 Task: Create in the project CheckTech and in the Backlog issue 'Create a new online platform for online fashion design courses with advanced fashion tools and community features.' a child issue 'Kubernetes cluster node and pod monitoring and optimization', and assign it to team member softage.1@softage.net. Create in the project CheckTech and in the Backlog issue 'Implement a new cloud-based learning management system for a company with advanced learning content creation and delivery features' a child issue 'Integration with sales management systems', and assign it to team member softage.2@softage.net
Action: Mouse moved to (93, 188)
Screenshot: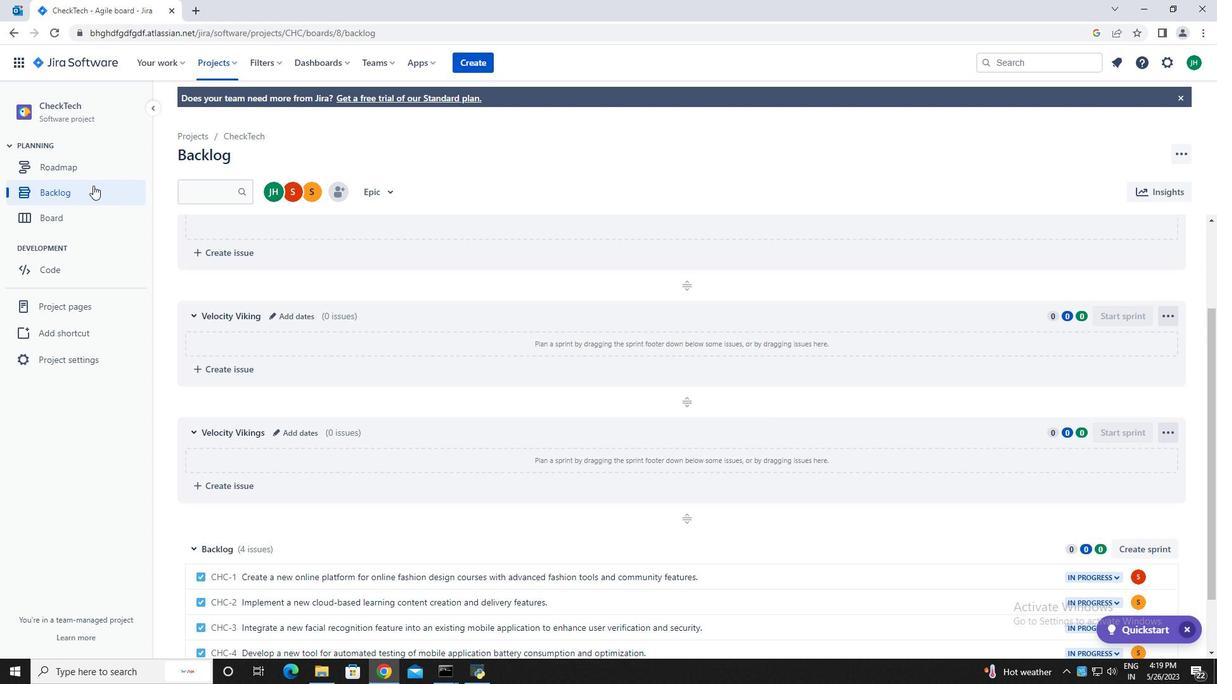 
Action: Mouse pressed left at (93, 188)
Screenshot: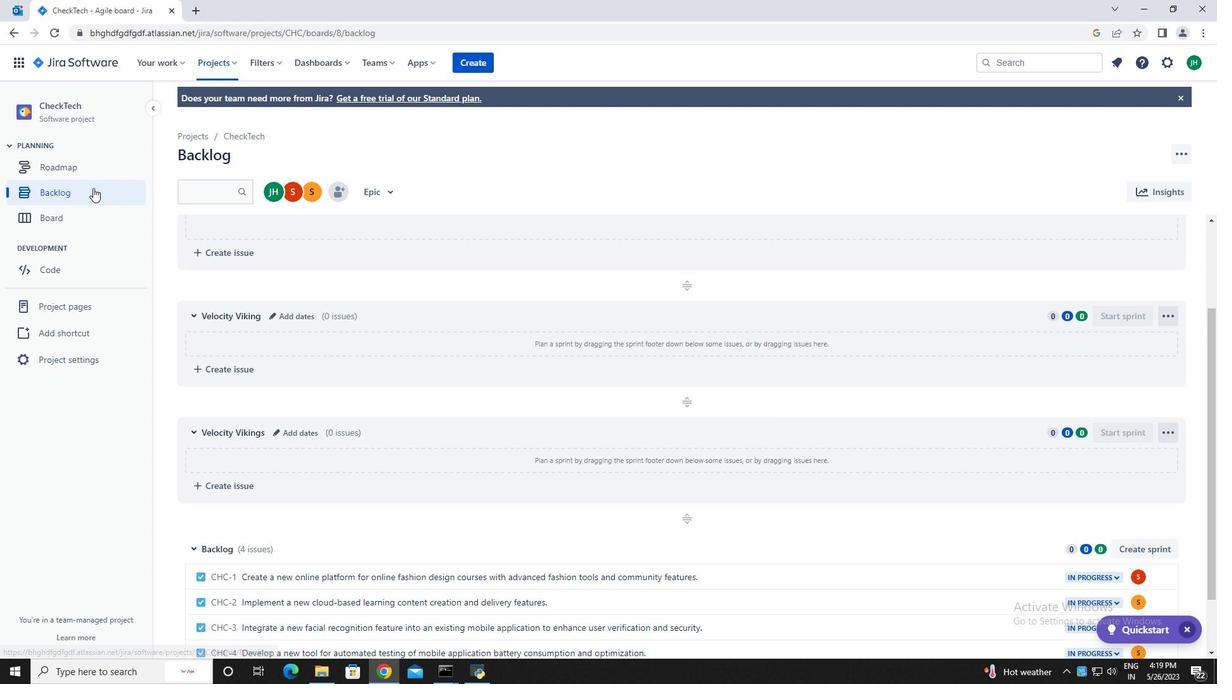 
Action: Mouse moved to (519, 436)
Screenshot: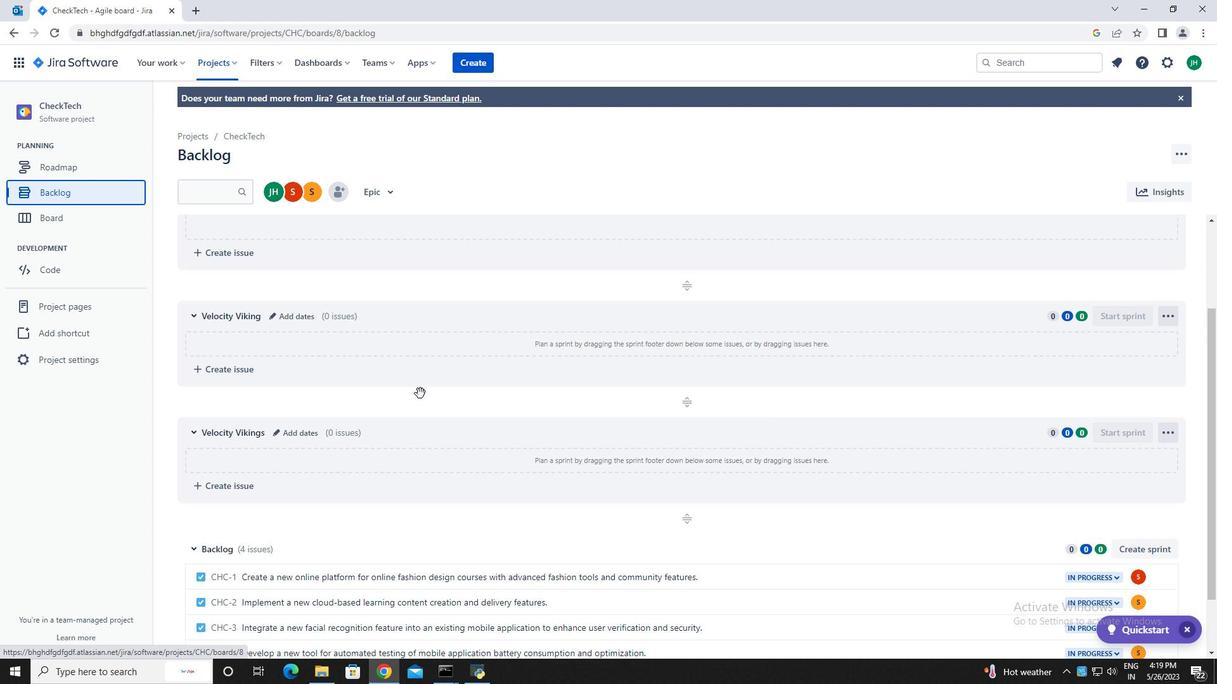 
Action: Mouse scrolled (519, 436) with delta (0, 0)
Screenshot: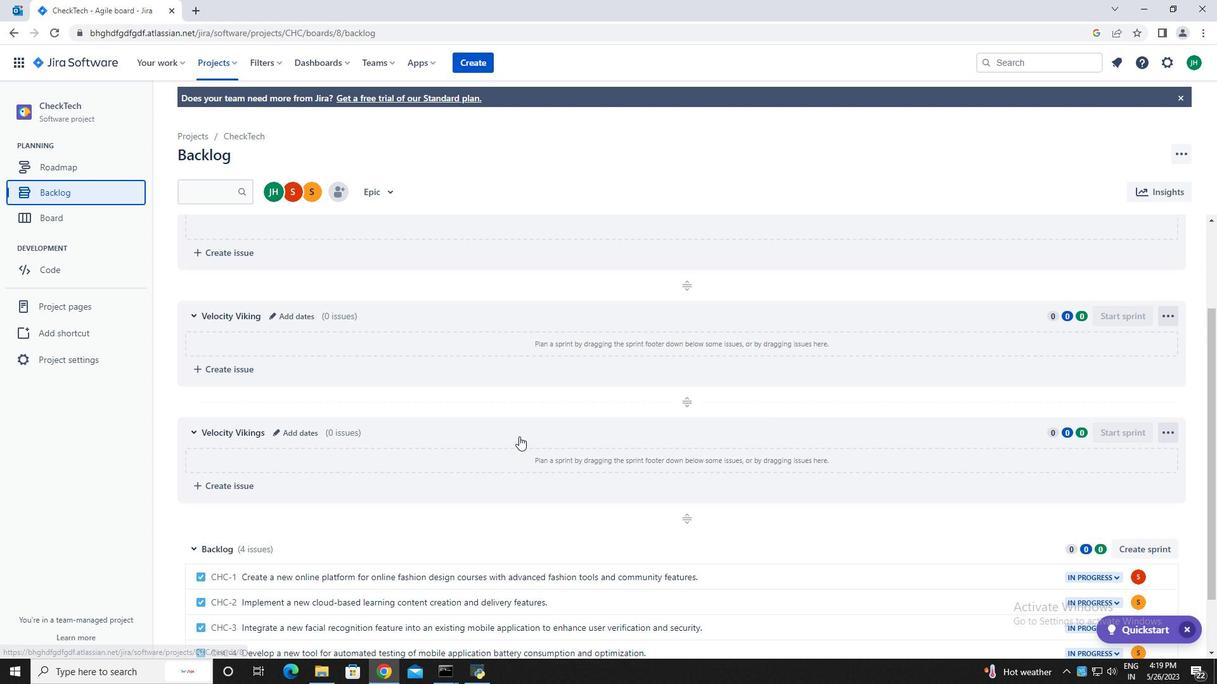
Action: Mouse scrolled (519, 436) with delta (0, 0)
Screenshot: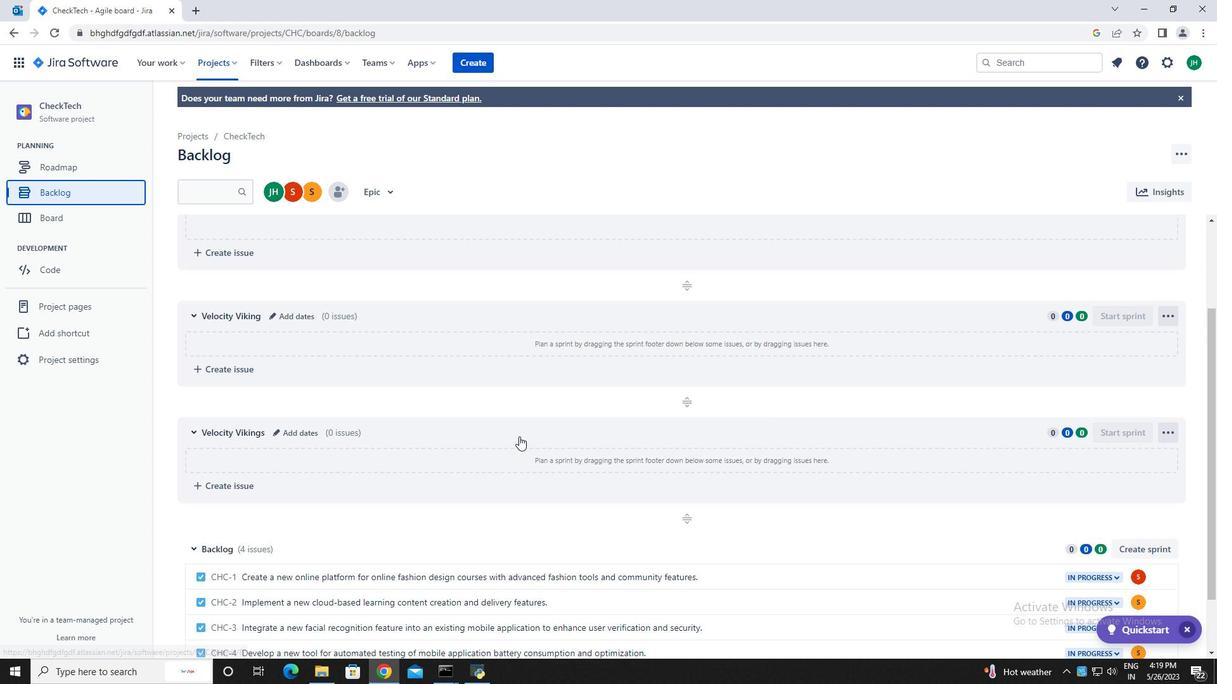 
Action: Mouse moved to (519, 437)
Screenshot: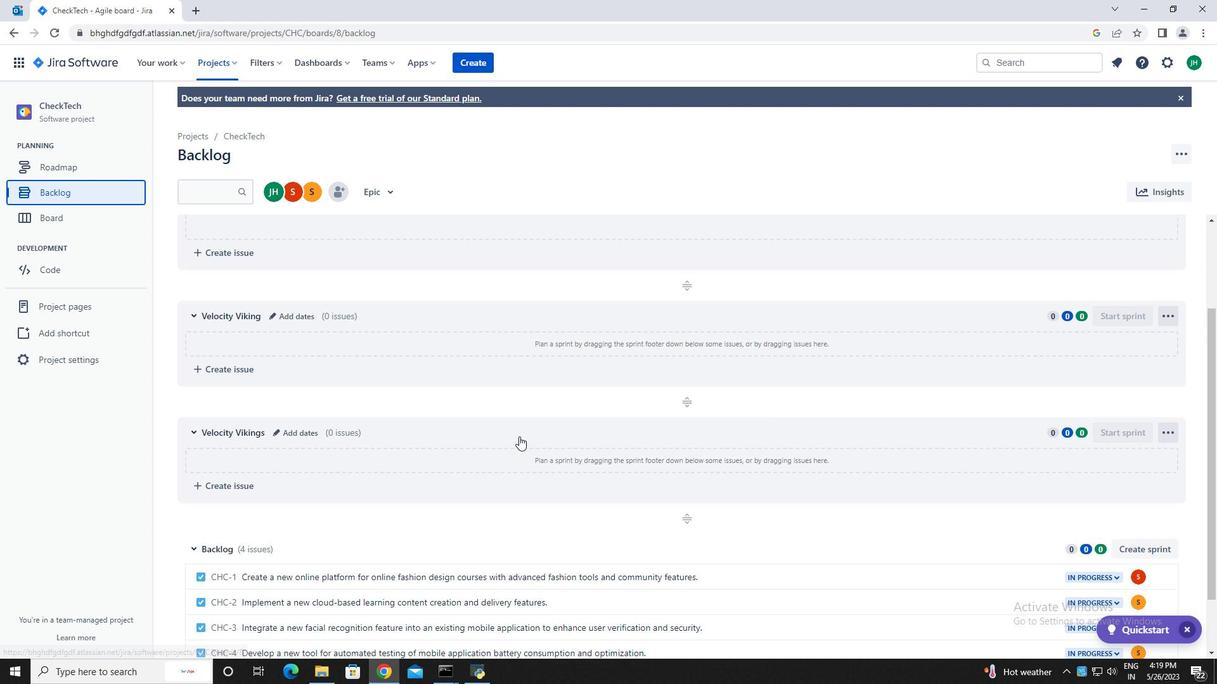 
Action: Mouse scrolled (519, 436) with delta (0, 0)
Screenshot: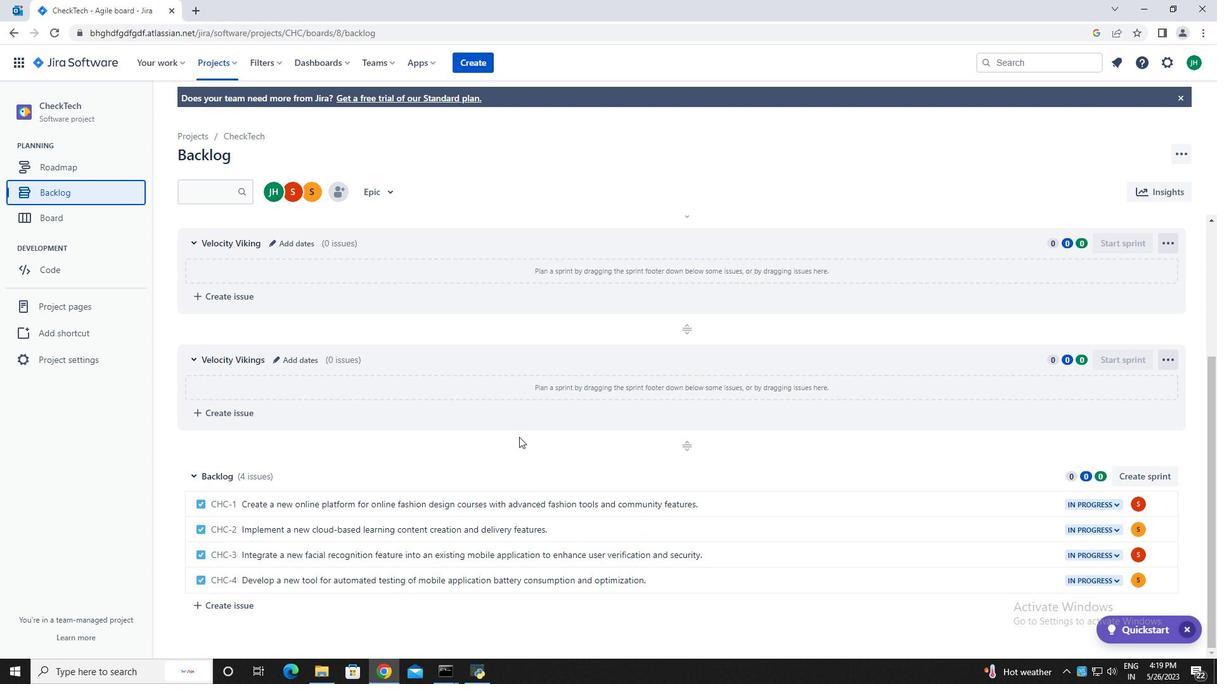 
Action: Mouse moved to (958, 504)
Screenshot: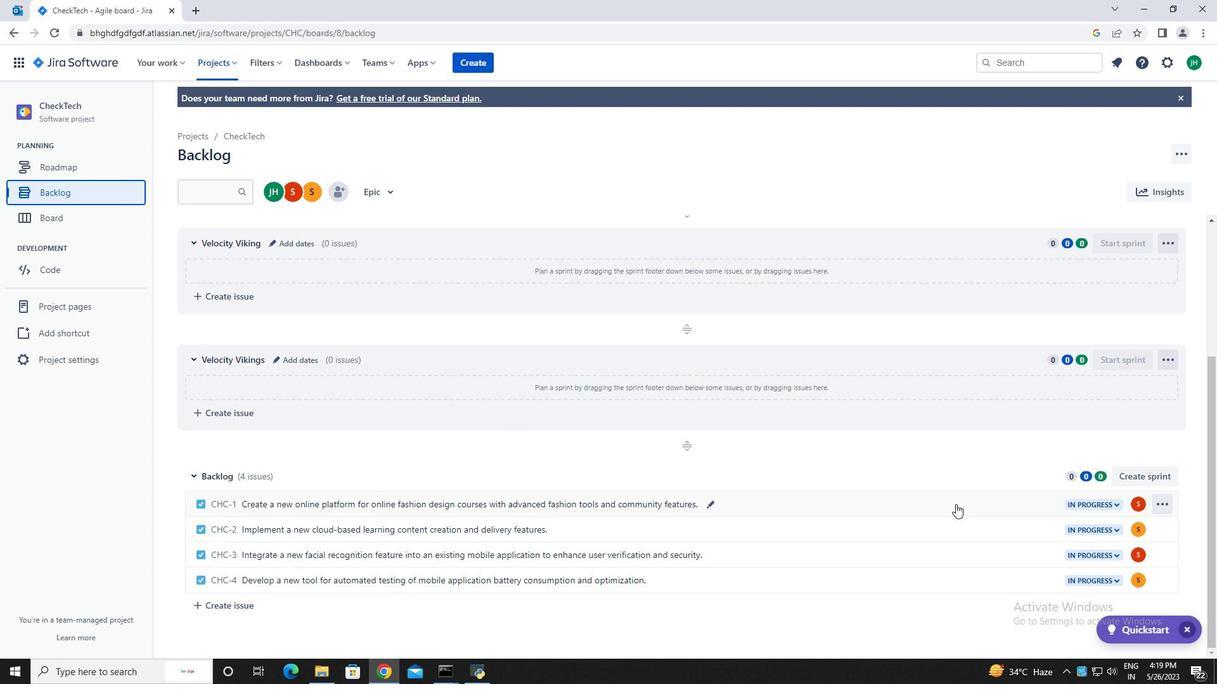 
Action: Mouse pressed left at (958, 504)
Screenshot: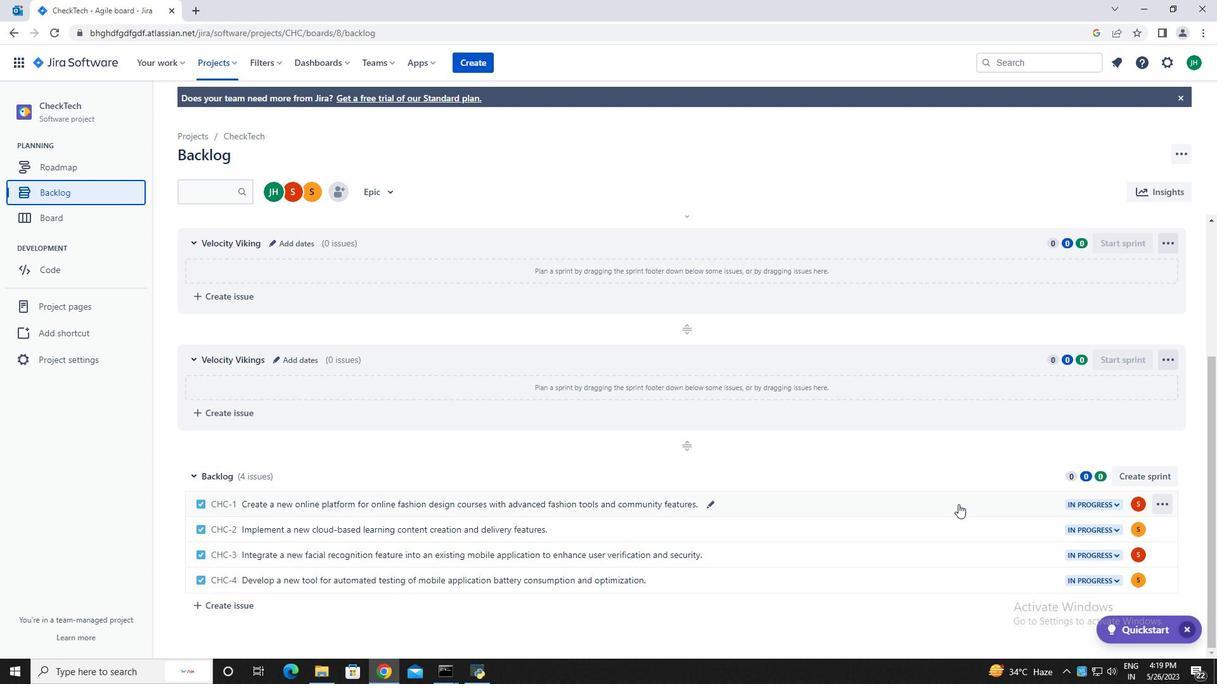 
Action: Mouse moved to (988, 344)
Screenshot: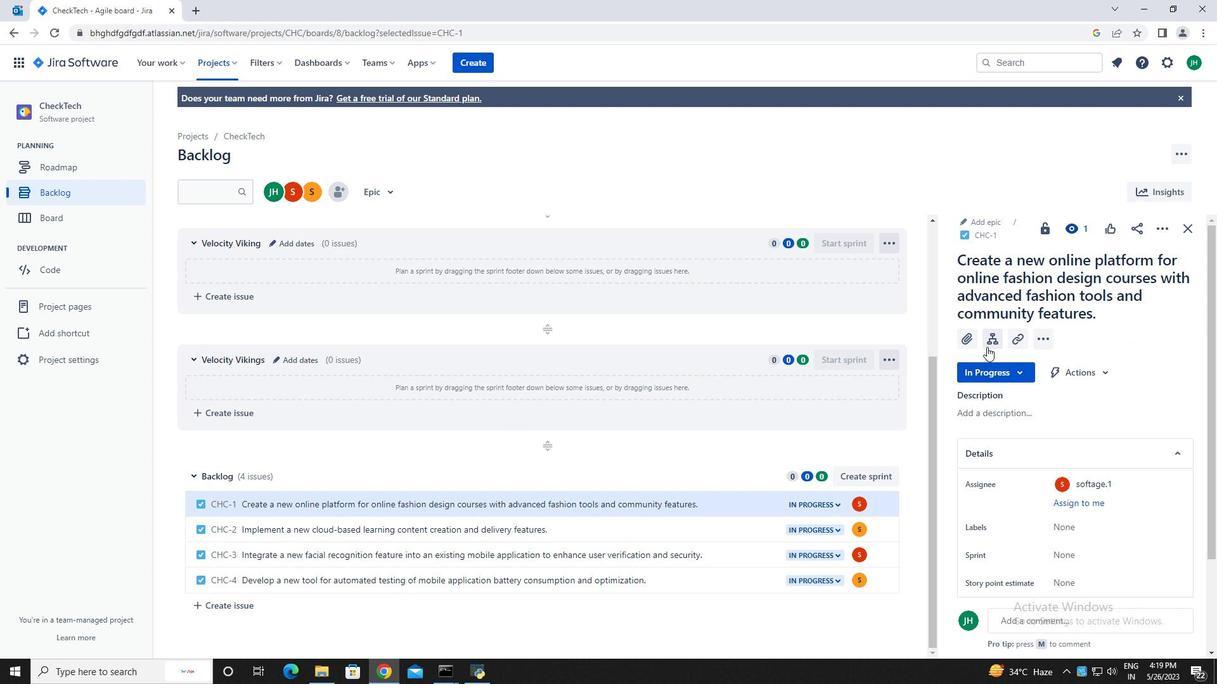
Action: Mouse pressed left at (988, 344)
Screenshot: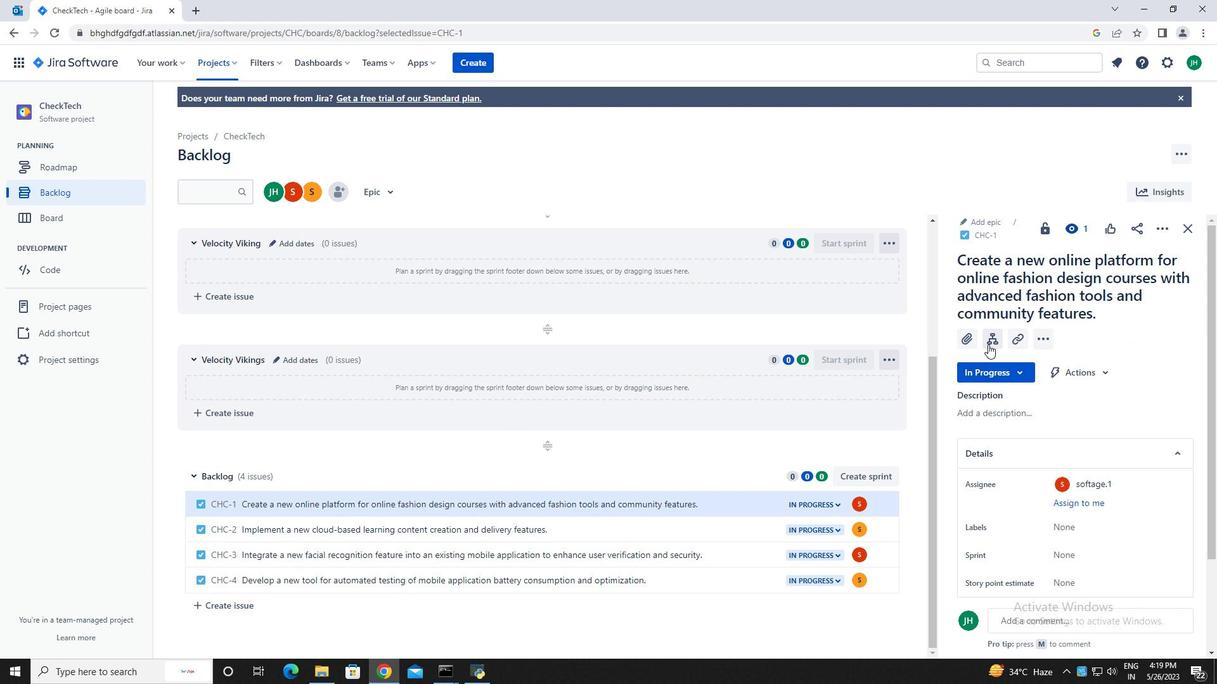 
Action: Mouse moved to (1016, 429)
Screenshot: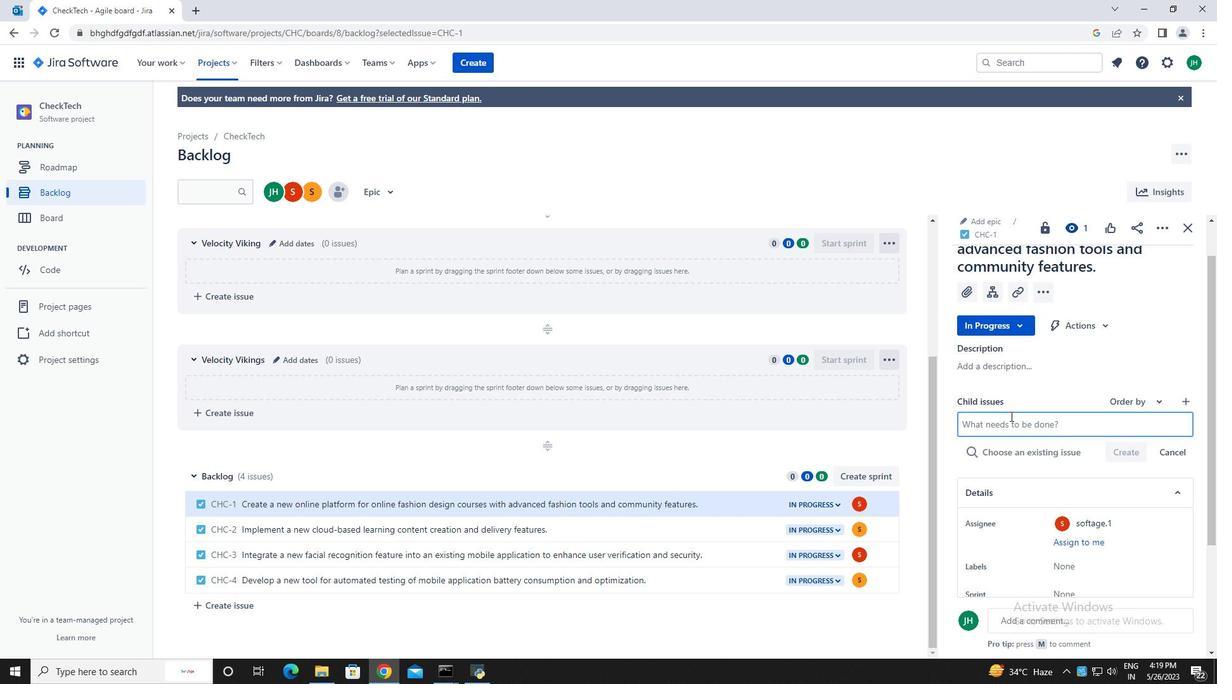 
Action: Mouse pressed left at (1016, 428)
Screenshot: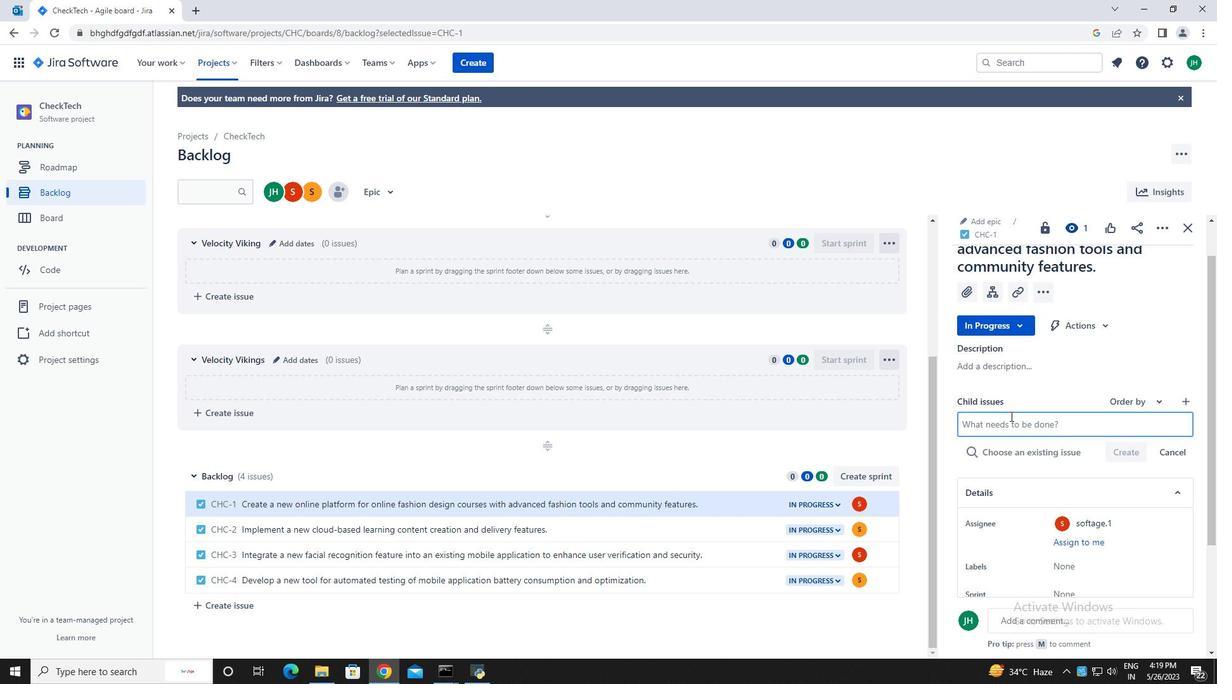 
Action: Mouse moved to (1016, 435)
Screenshot: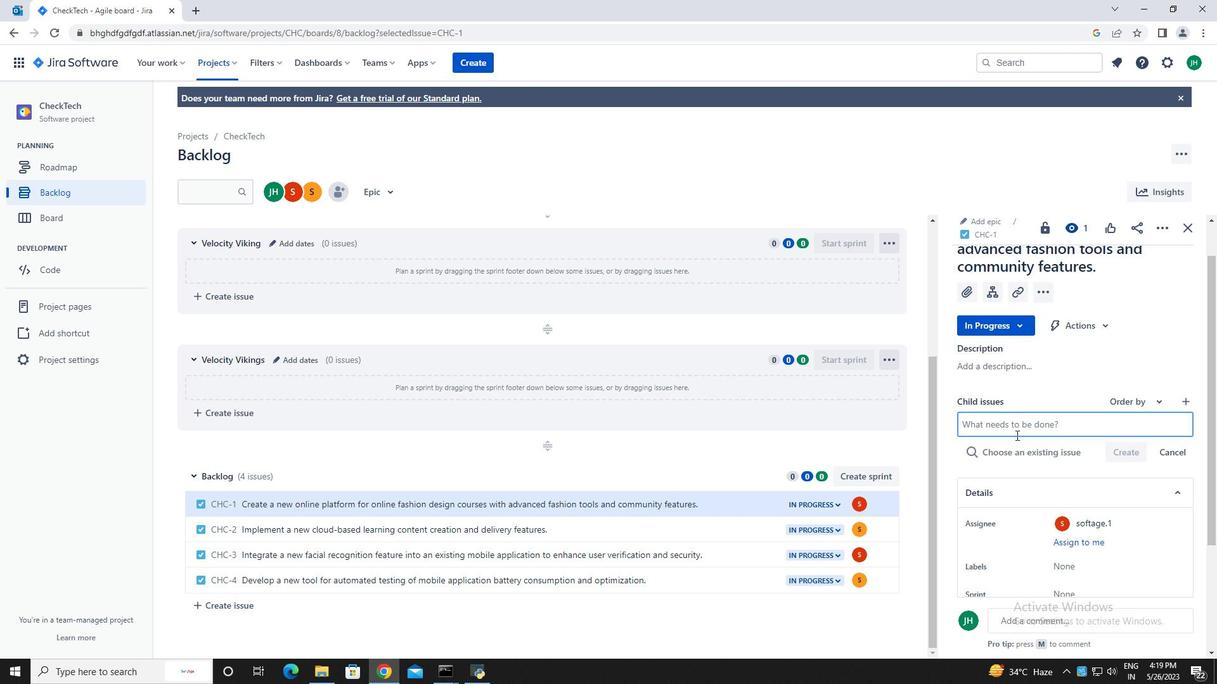 
Action: Key pressed <Key.caps_lock>K<Key.caps_lock>ubernetes<Key.space>cluster<Key.space>node<Key.space>and<Key.space>pod<Key.space>monitoring<Key.space>and<Key.space>optimization.<Key.enter>
Screenshot: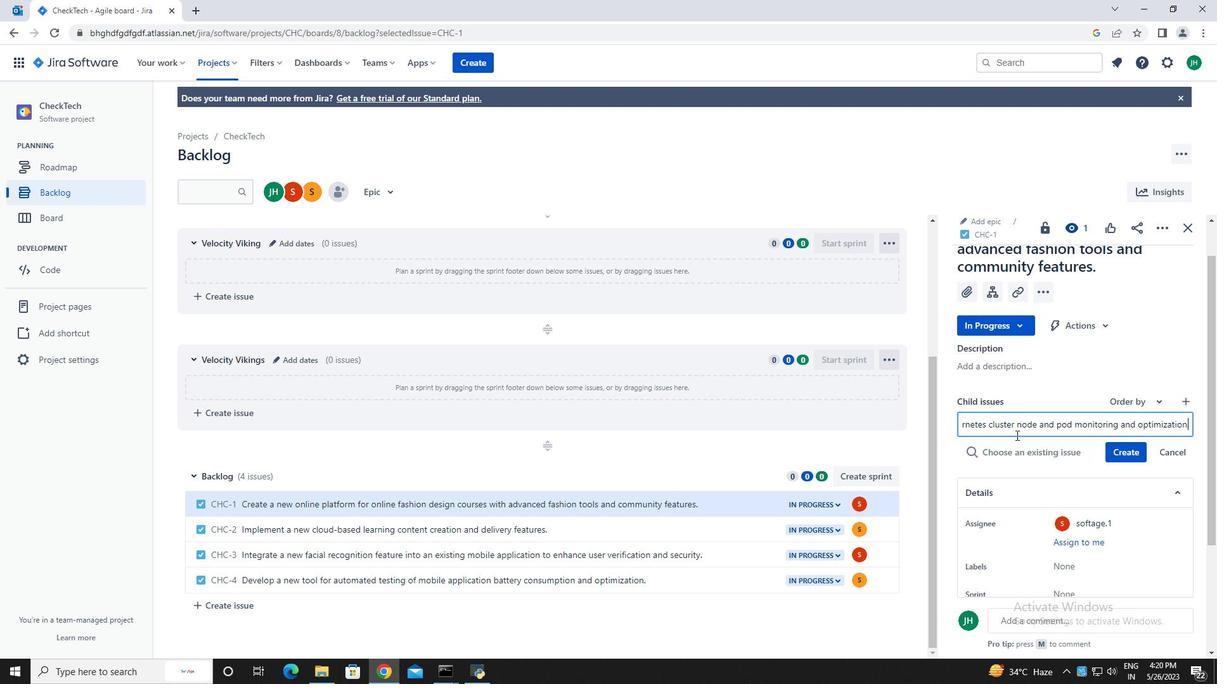 
Action: Mouse moved to (1144, 431)
Screenshot: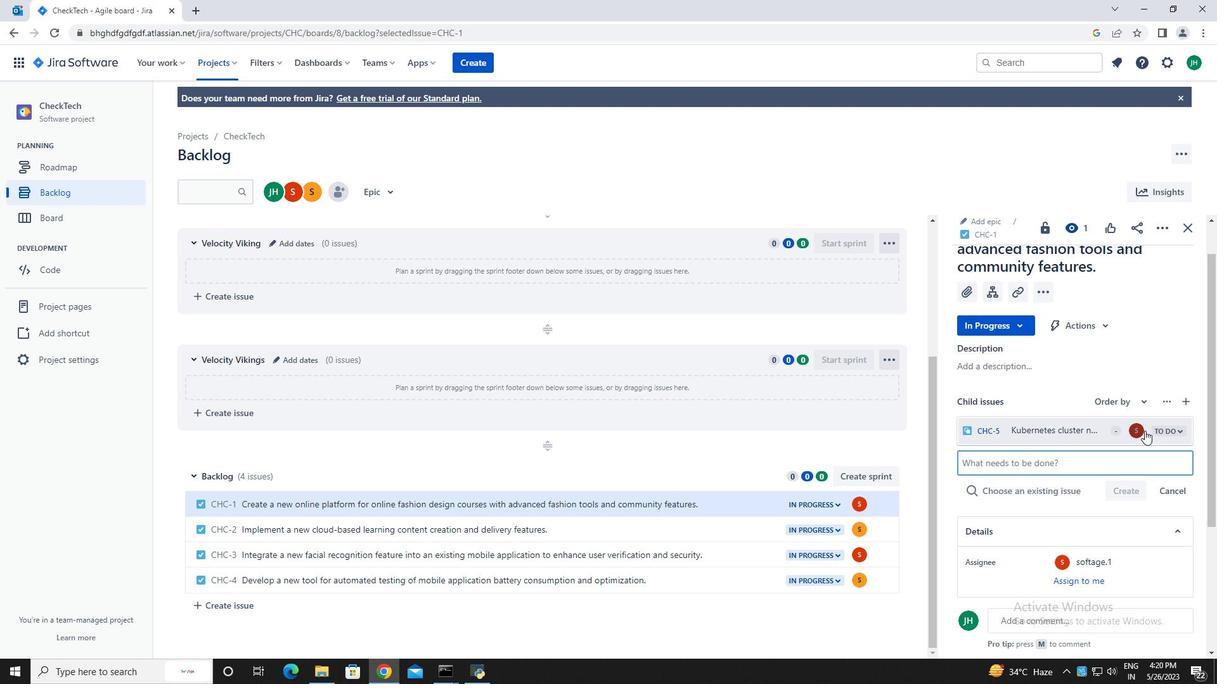 
Action: Mouse pressed left at (1144, 431)
Screenshot: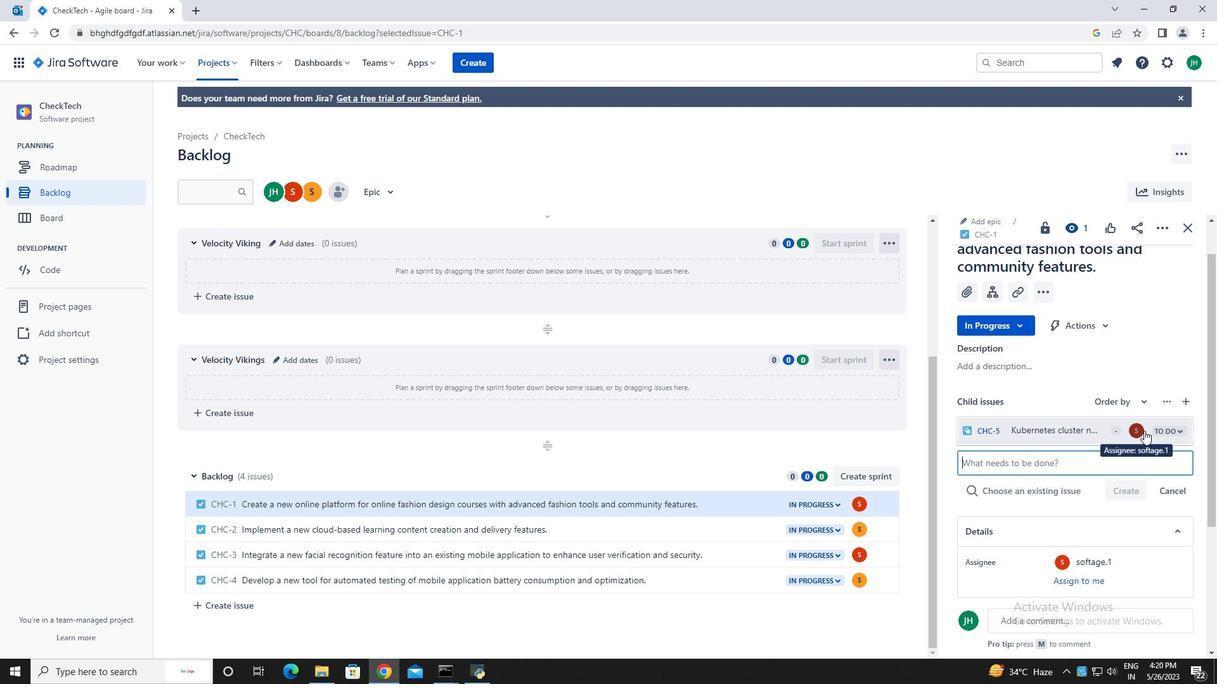 
Action: Mouse moved to (1032, 339)
Screenshot: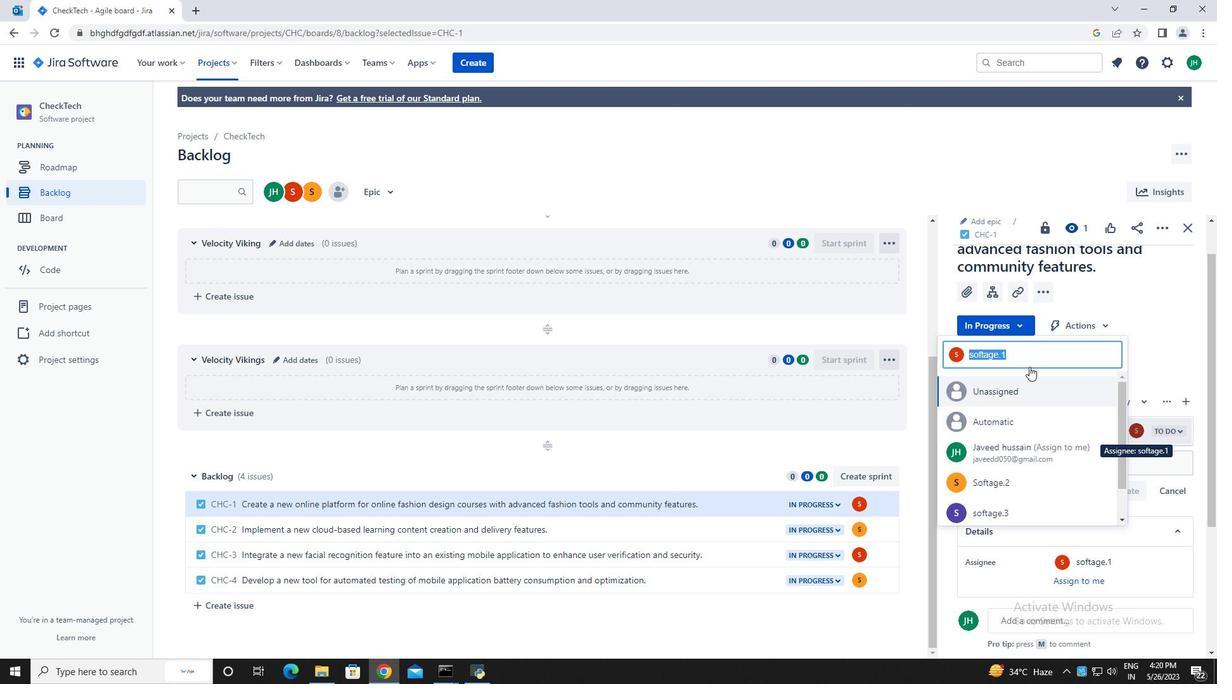 
Action: Key pressed softage.1<Key.shift>@softage.net
Screenshot: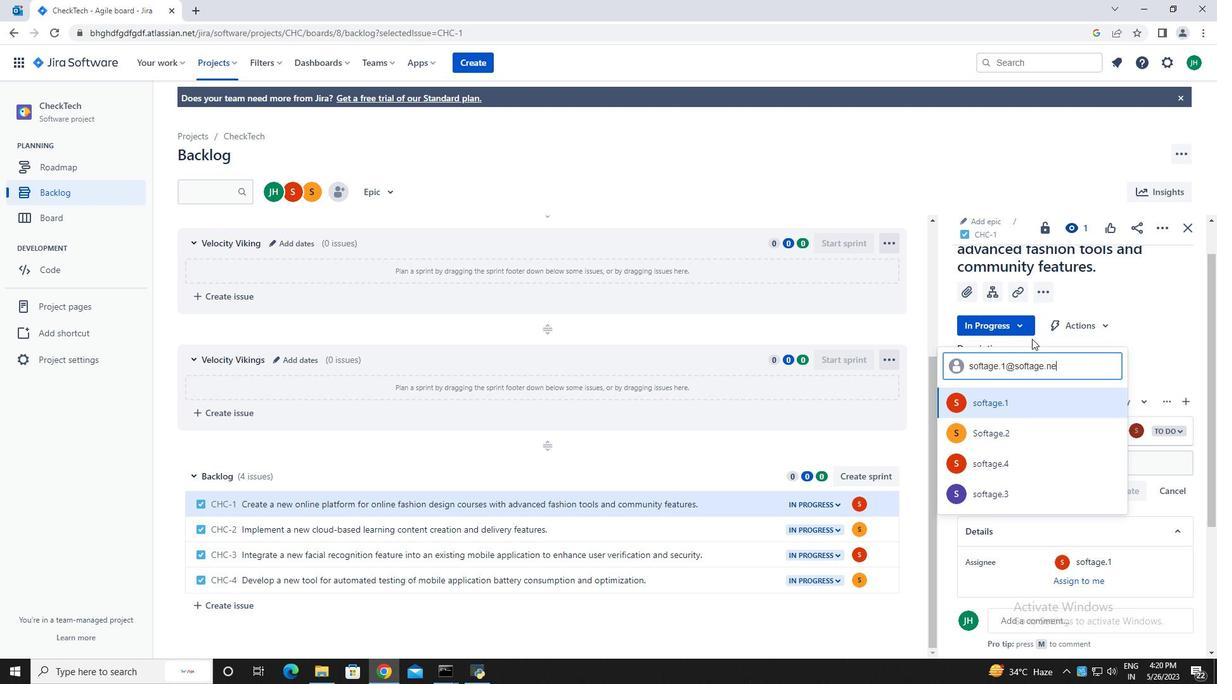 
Action: Mouse moved to (1028, 433)
Screenshot: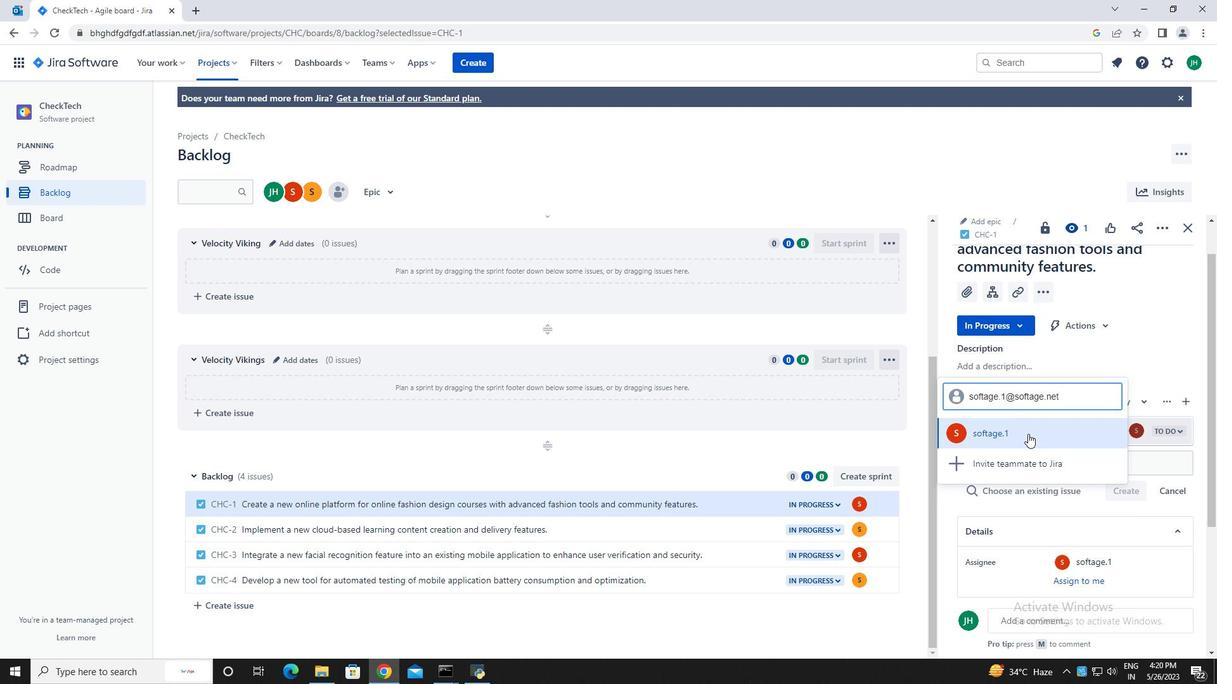 
Action: Mouse pressed left at (1028, 433)
Screenshot: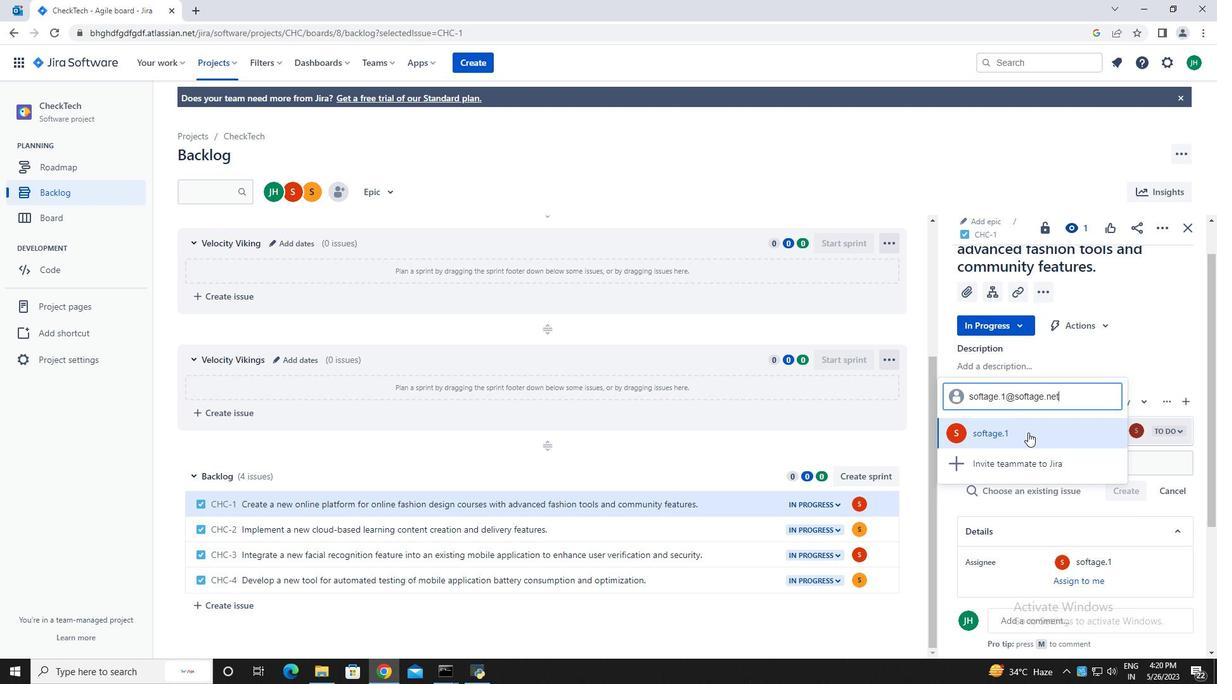 
Action: Mouse moved to (1187, 226)
Screenshot: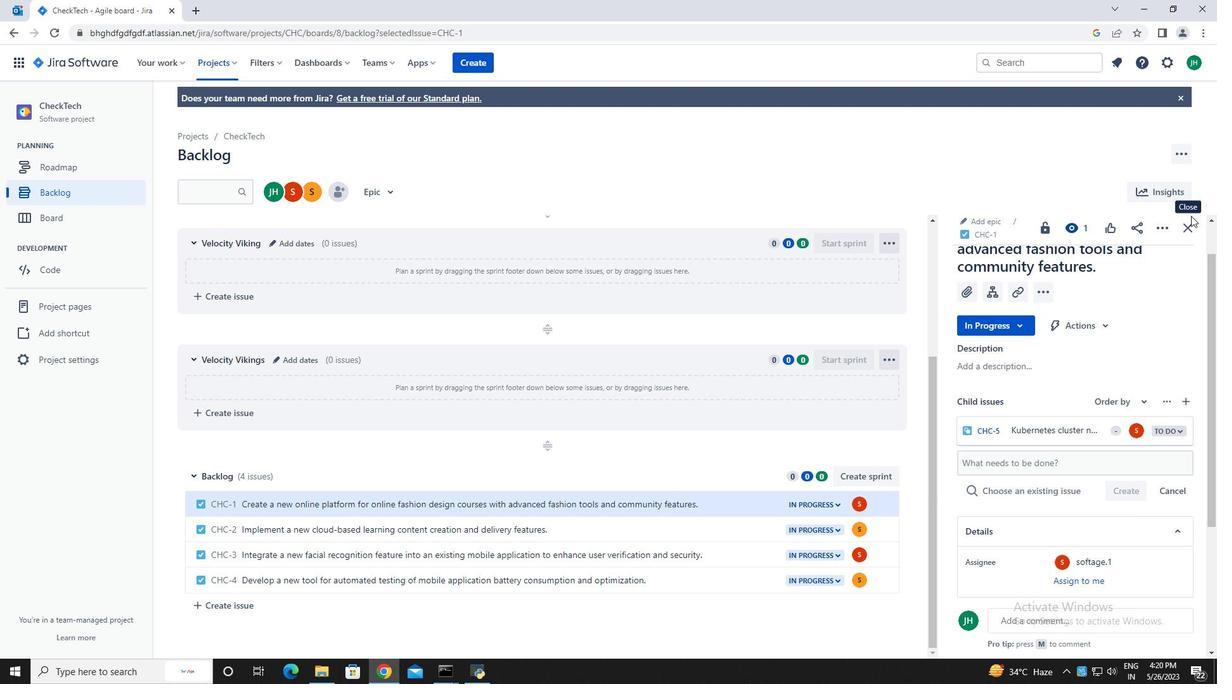 
Action: Mouse pressed left at (1187, 226)
Screenshot: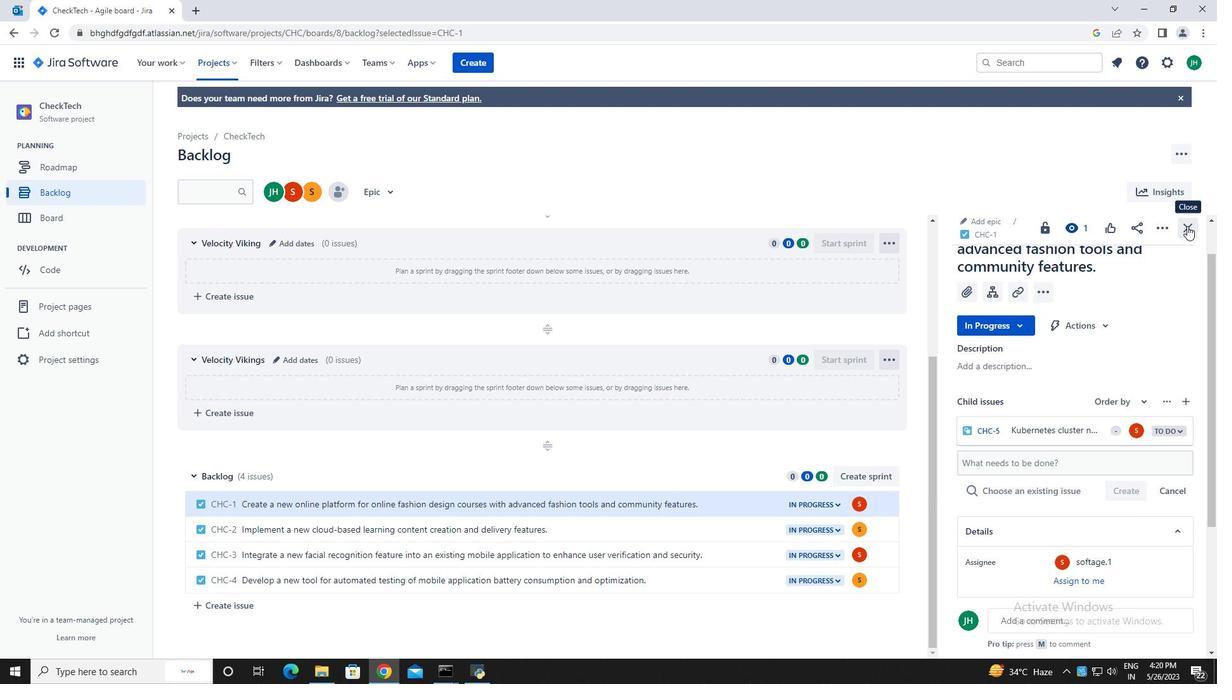 
Action: Mouse moved to (1006, 535)
Screenshot: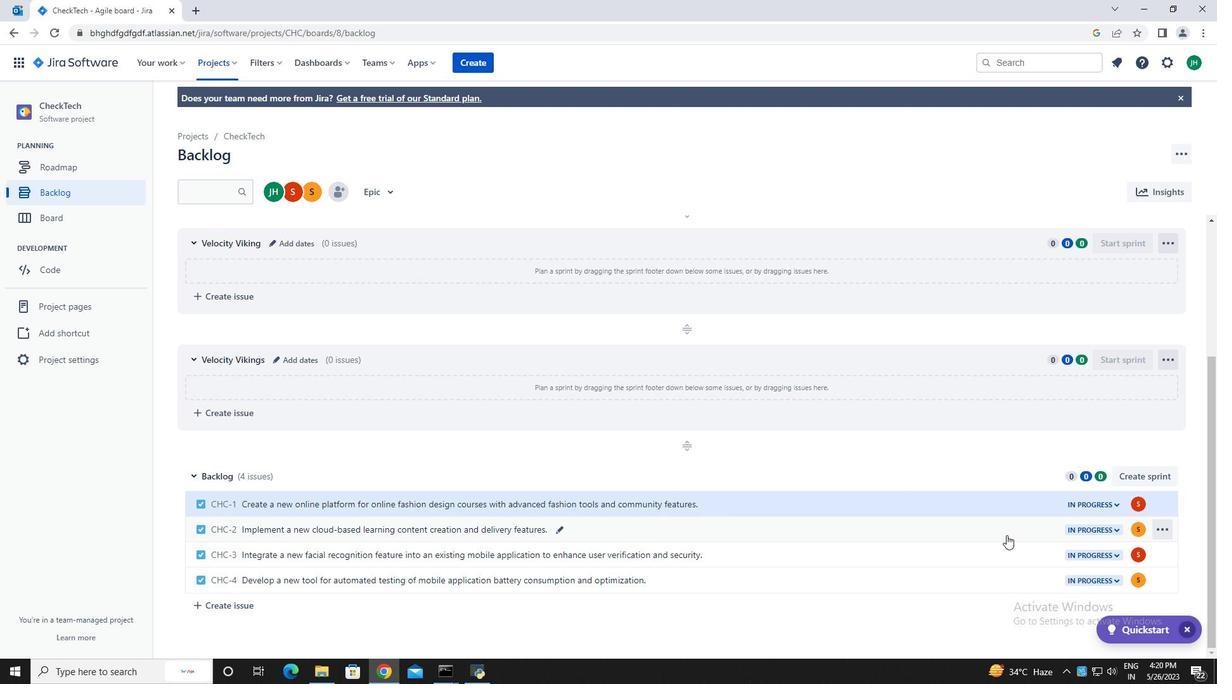 
Action: Mouse pressed left at (1006, 535)
Screenshot: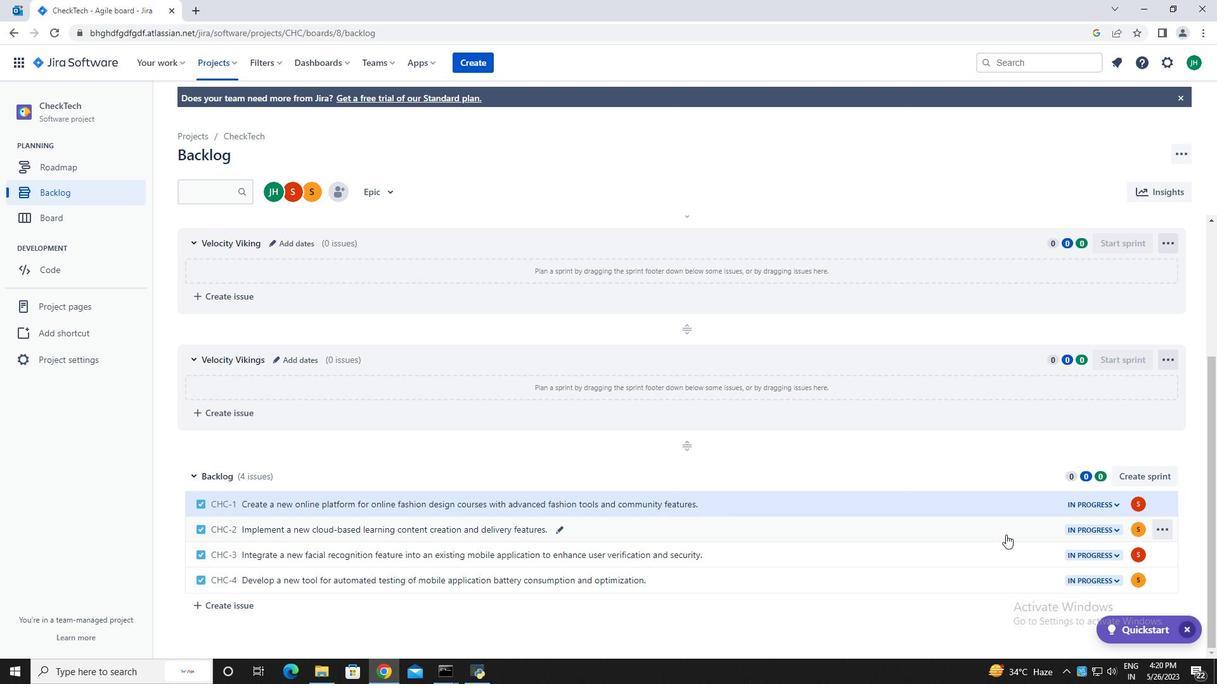 
Action: Mouse moved to (987, 329)
Screenshot: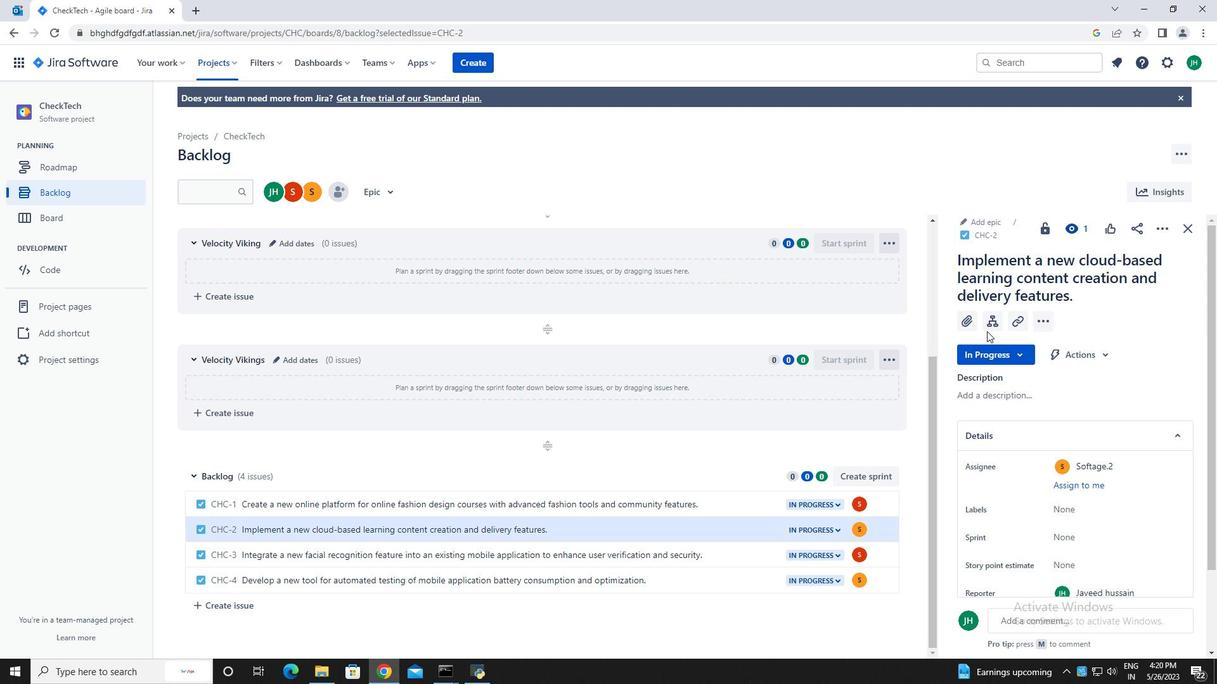 
Action: Mouse pressed left at (987, 329)
Screenshot: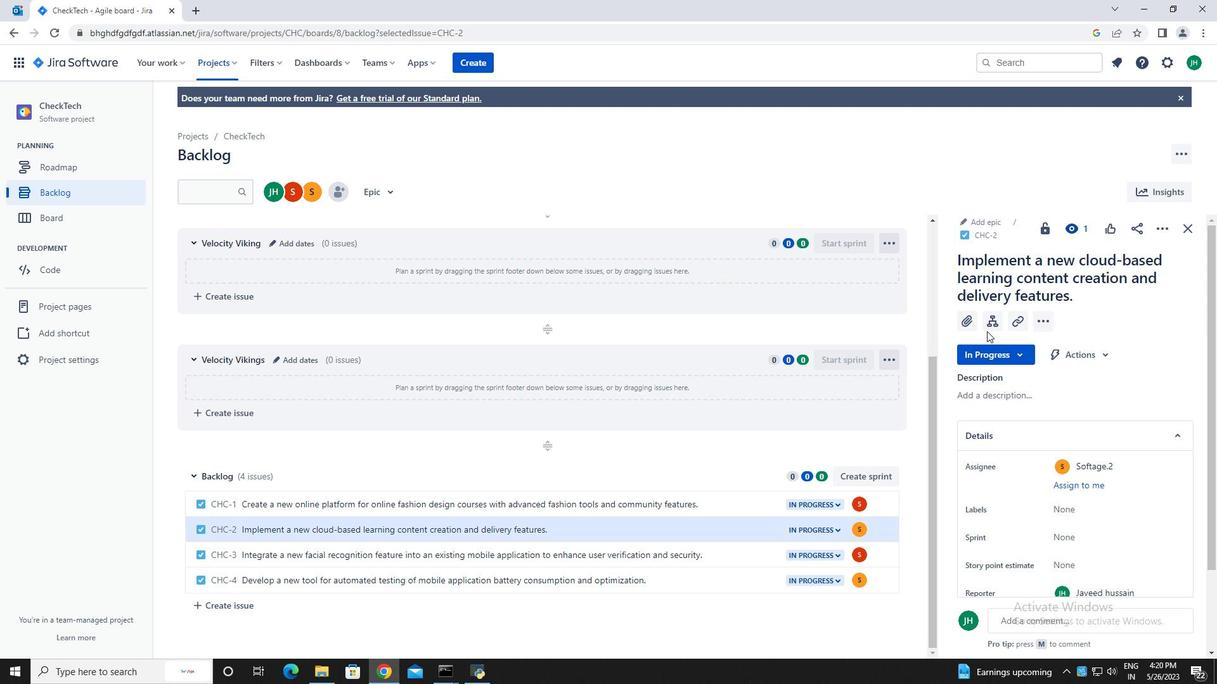 
Action: Mouse moved to (1001, 420)
Screenshot: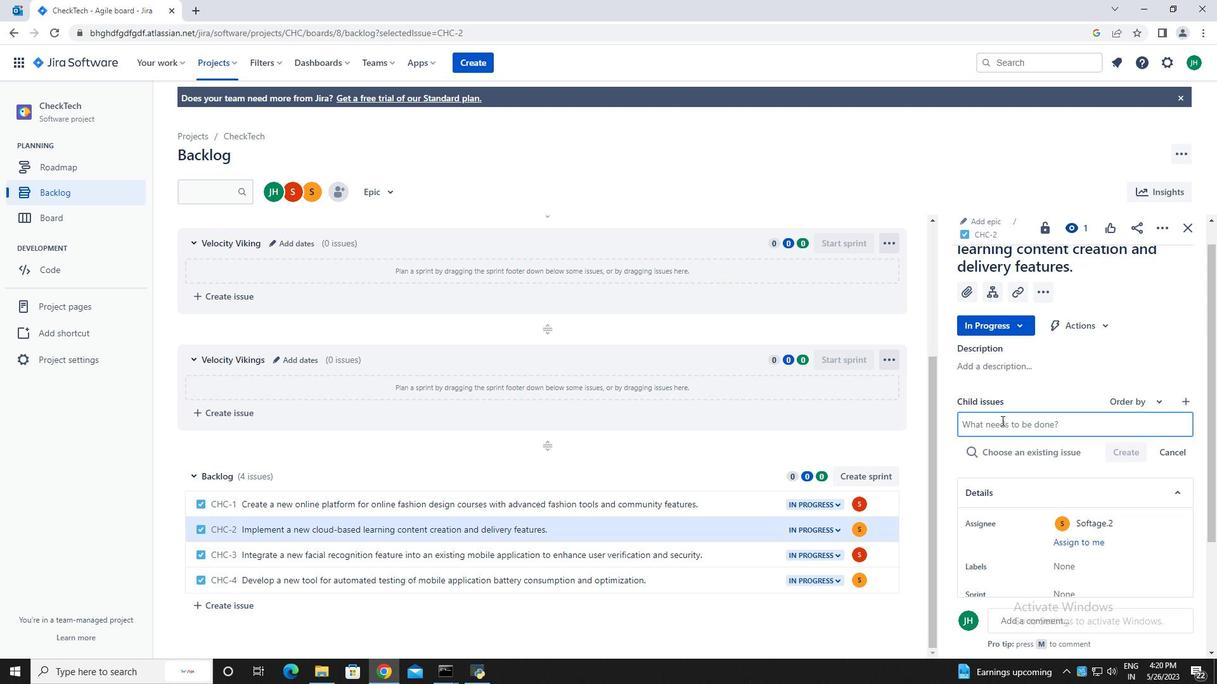 
Action: Mouse pressed left at (1001, 420)
Screenshot: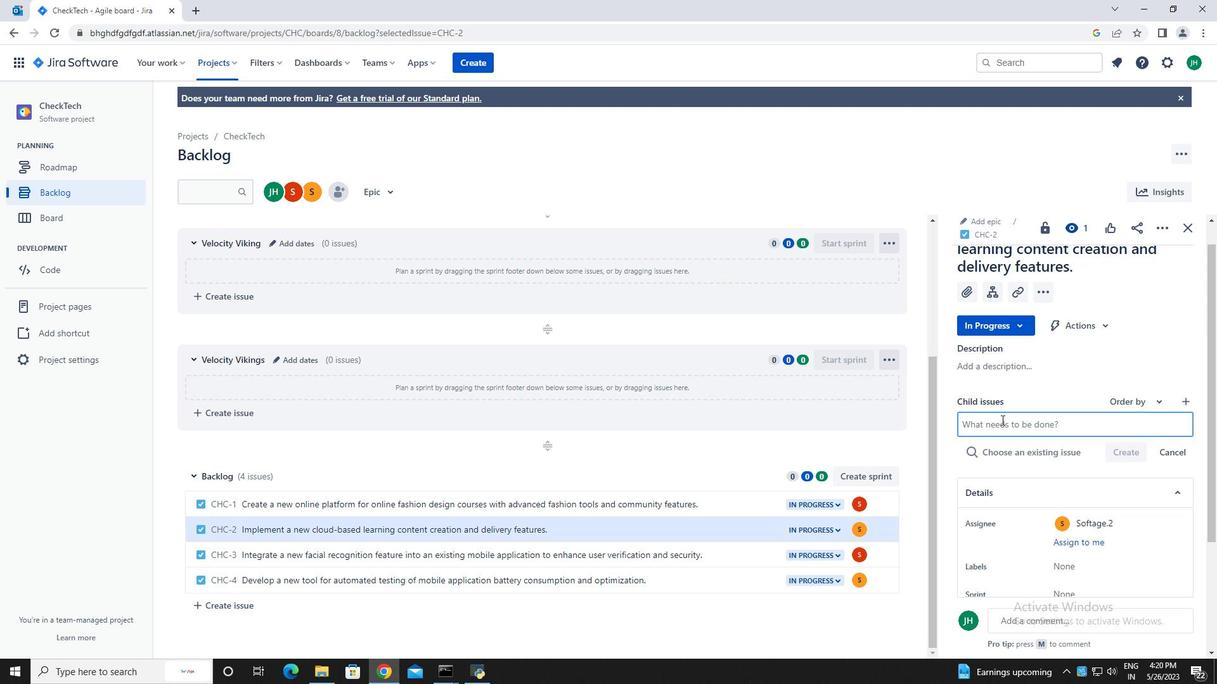 
Action: Key pressed <Key.caps_lock>I<Key.caps_lock>ntegration<Key.space>with<Key.space>sales<Key.space>management<Key.space>systems.<Key.enter>
Screenshot: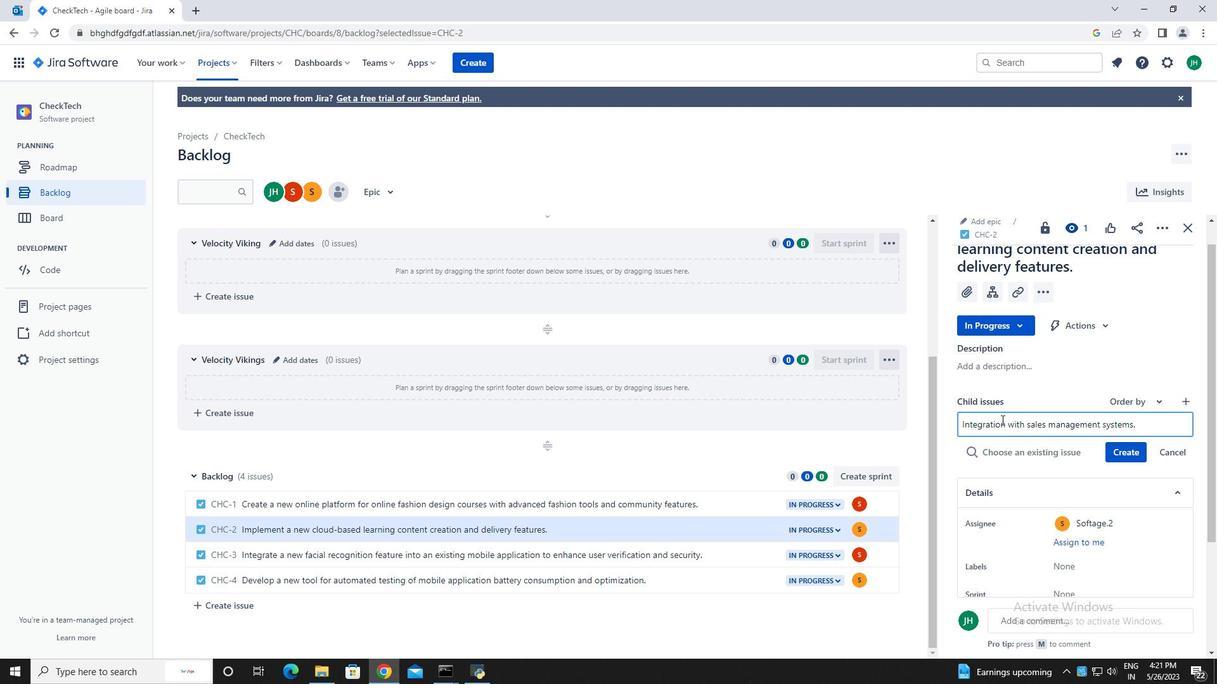 
Action: Mouse moved to (1172, 429)
Screenshot: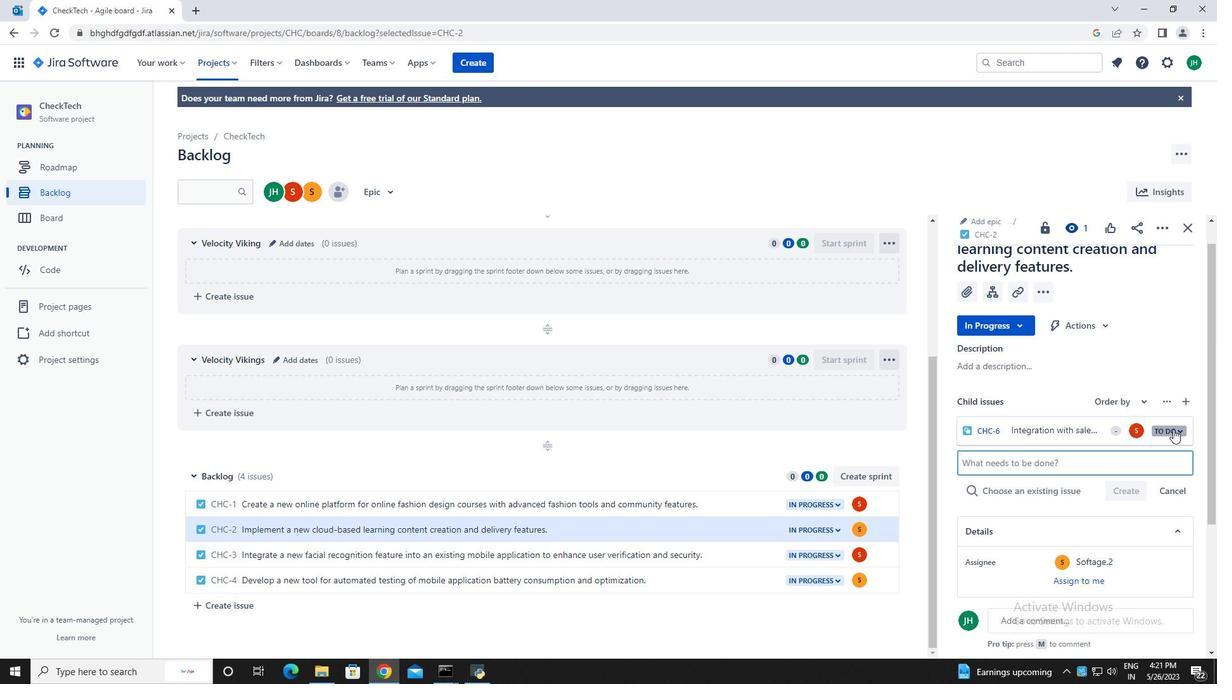 
Action: Mouse pressed left at (1172, 429)
Screenshot: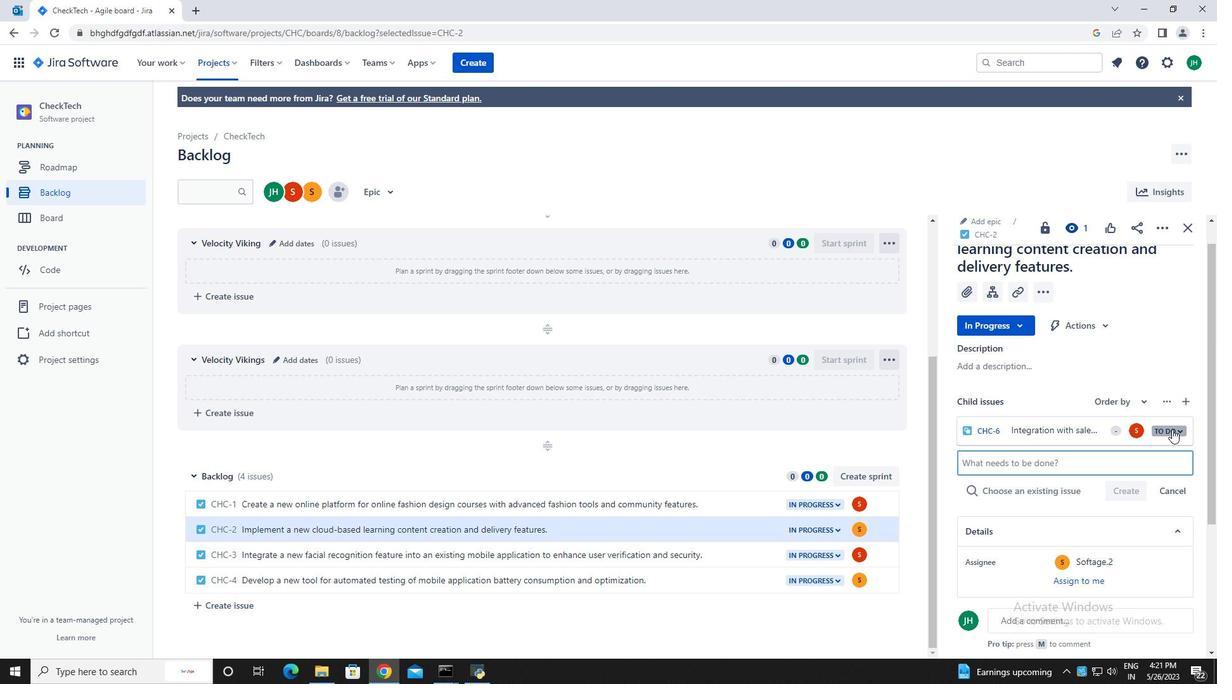 
Action: Mouse moved to (1140, 428)
Screenshot: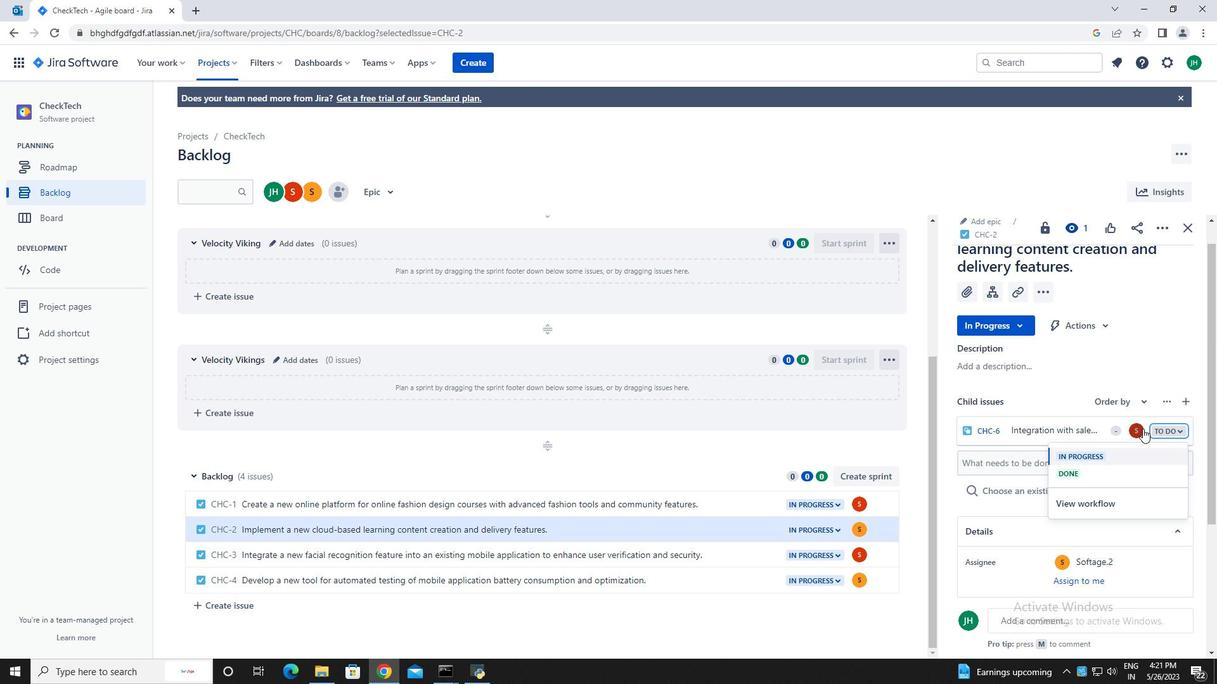 
Action: Mouse pressed left at (1140, 428)
Screenshot: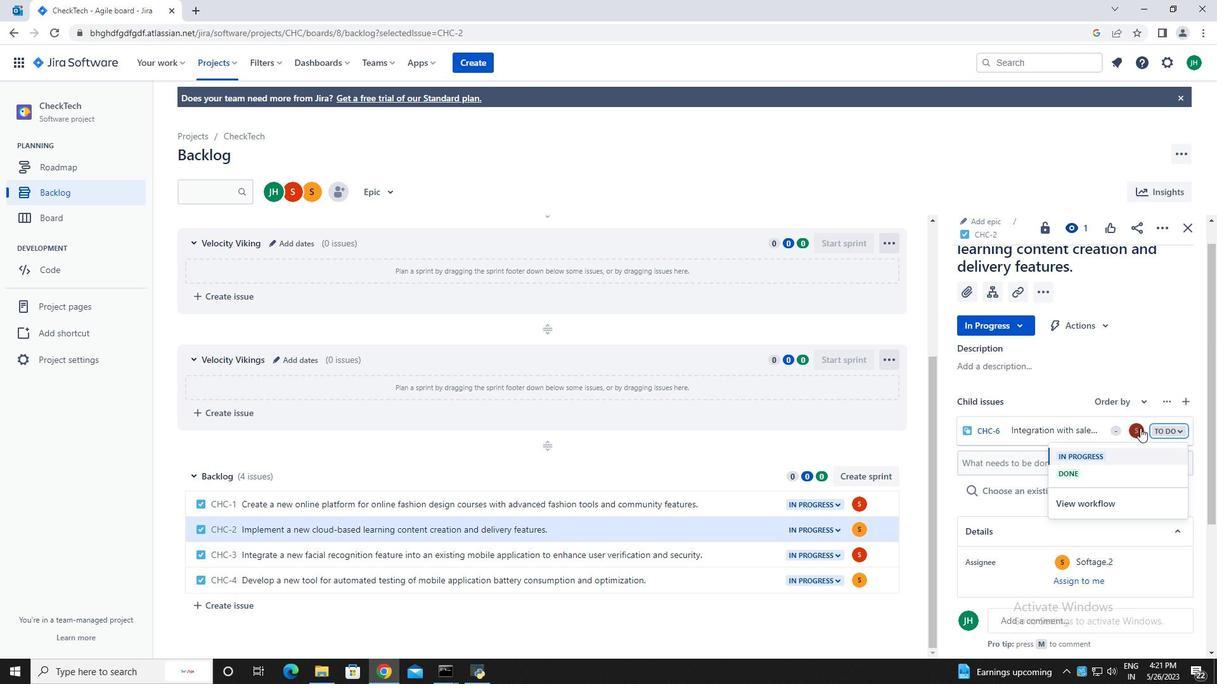 
Action: Mouse moved to (1021, 355)
Screenshot: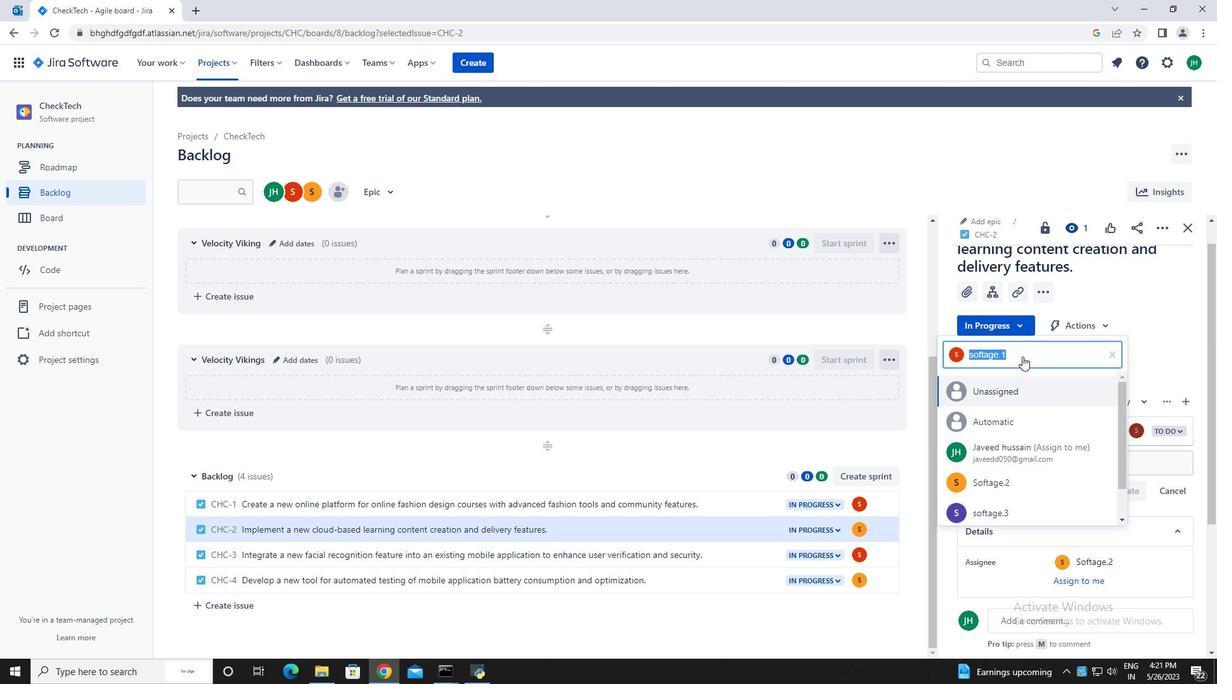 
Action: Key pressed softage.2<Key.shift>@softage.net
Screenshot: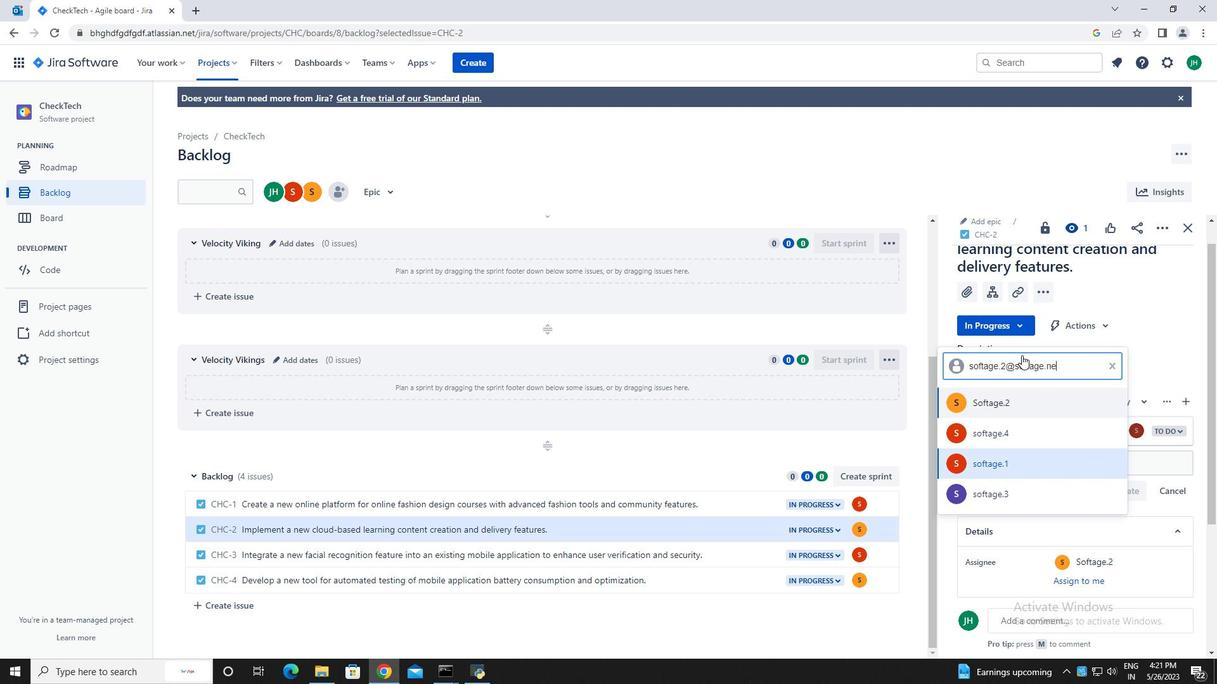 
Action: Mouse moved to (1024, 430)
Screenshot: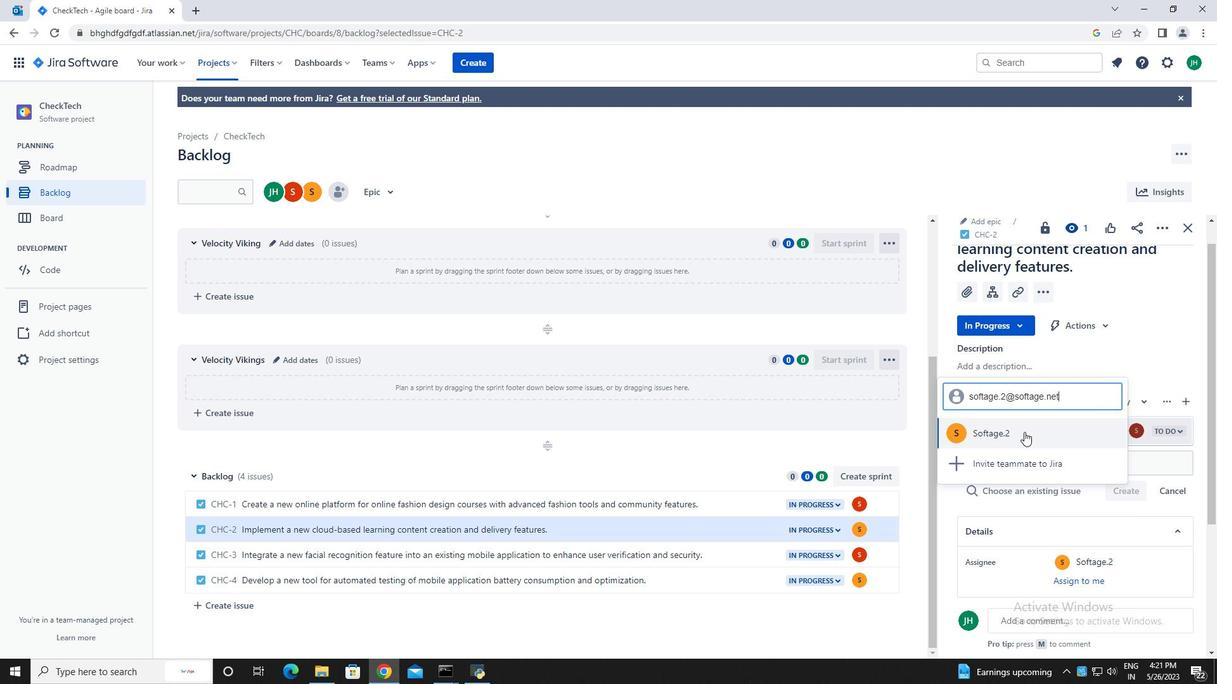 
Action: Mouse pressed left at (1024, 430)
Screenshot: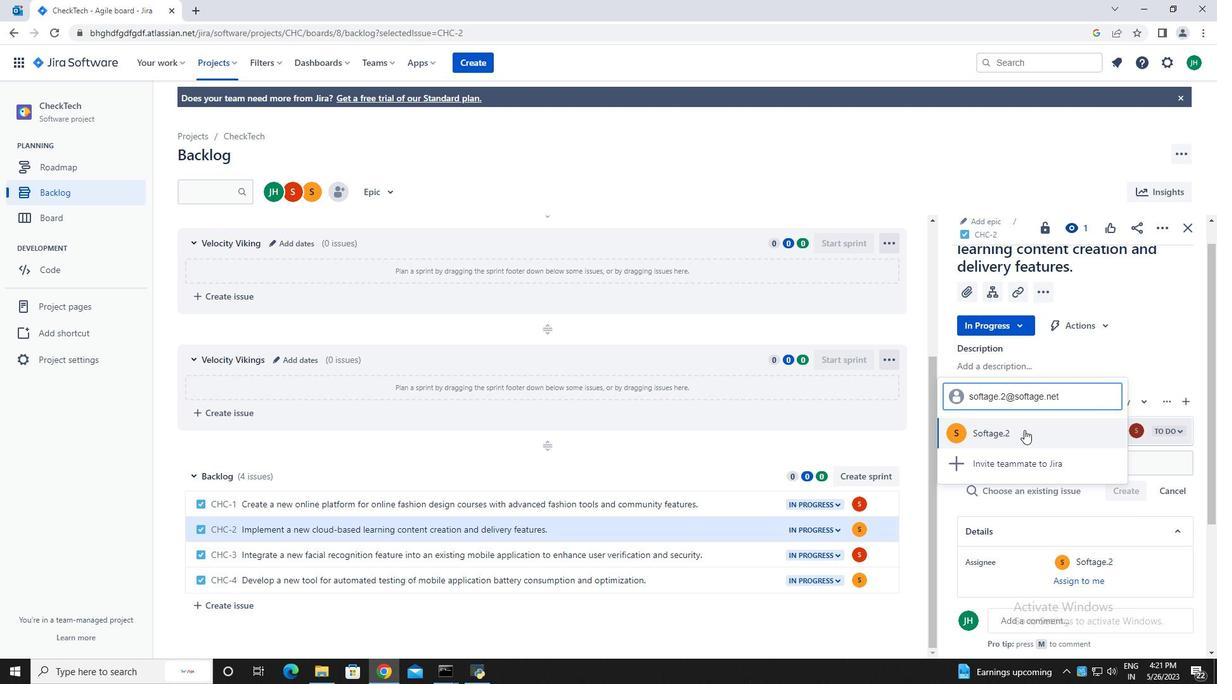 
Action: Mouse moved to (1187, 230)
Screenshot: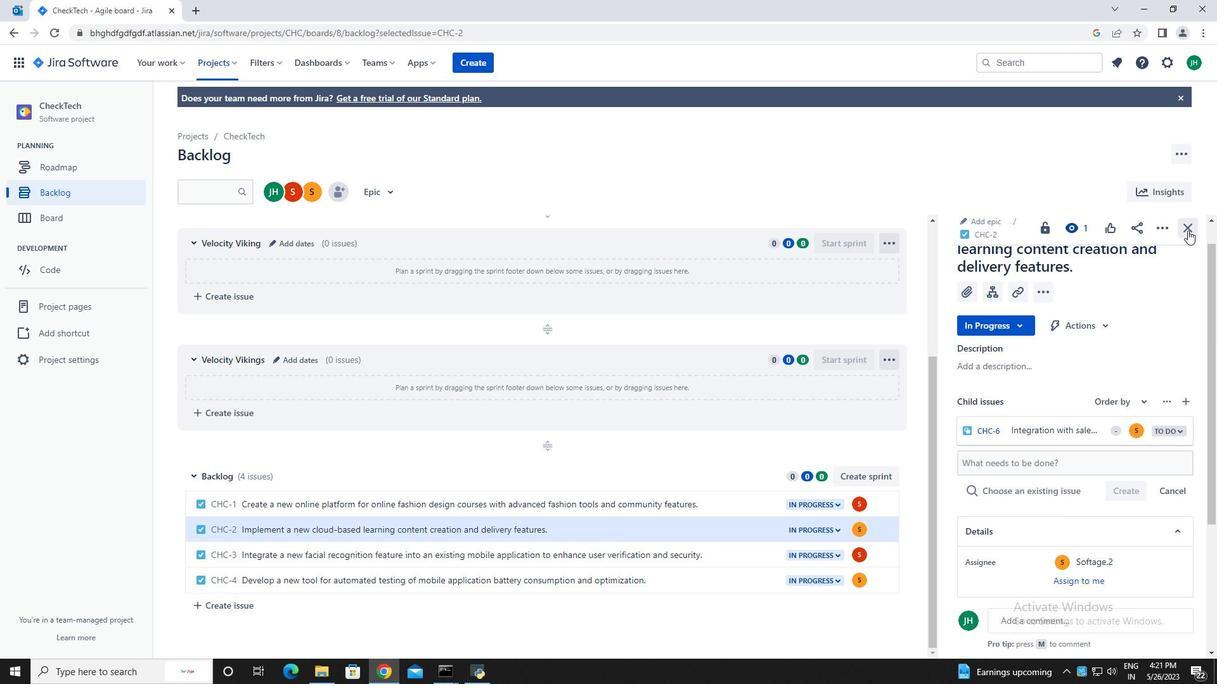 
Action: Mouse pressed left at (1187, 230)
Screenshot: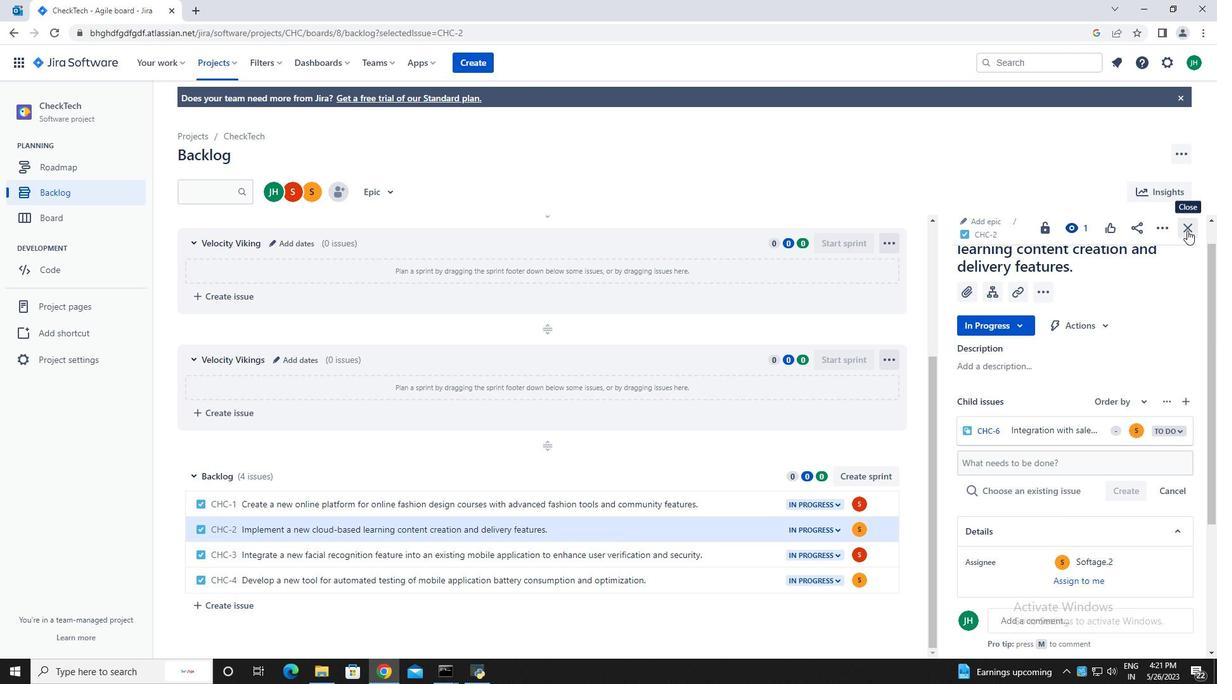 
Action: Mouse moved to (824, 405)
Screenshot: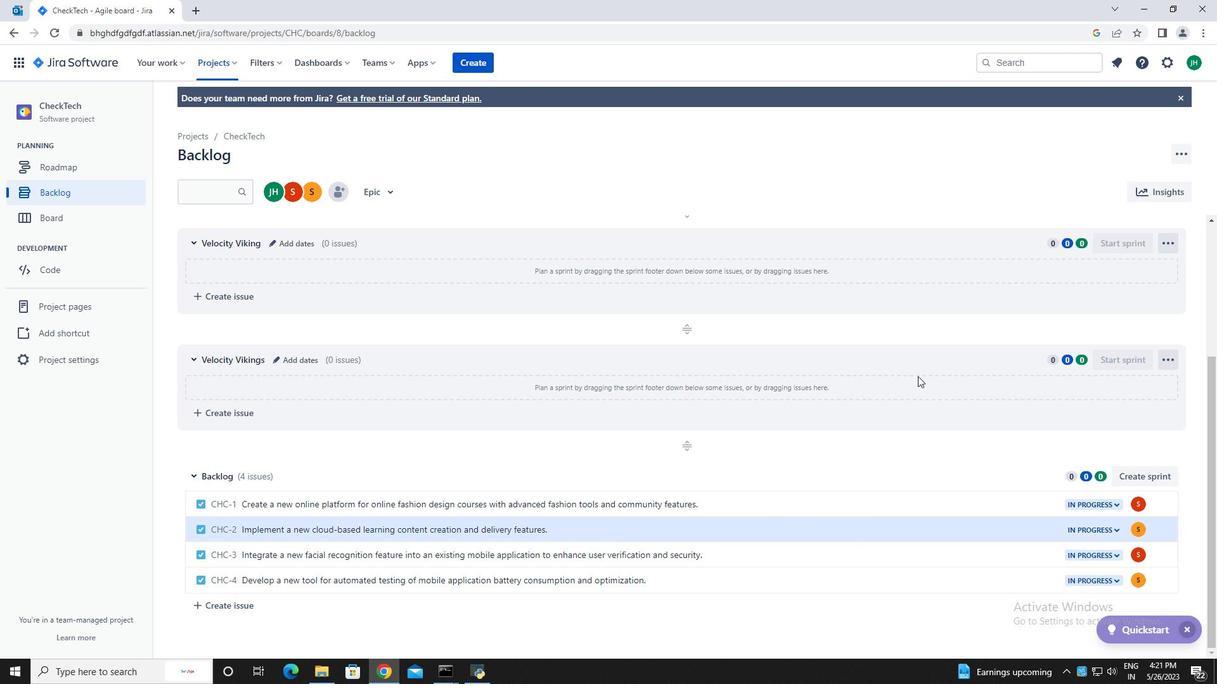 
